Task: Sort the products in the category "Bottles & Formula" by best match.
Action: Mouse moved to (256, 131)
Screenshot: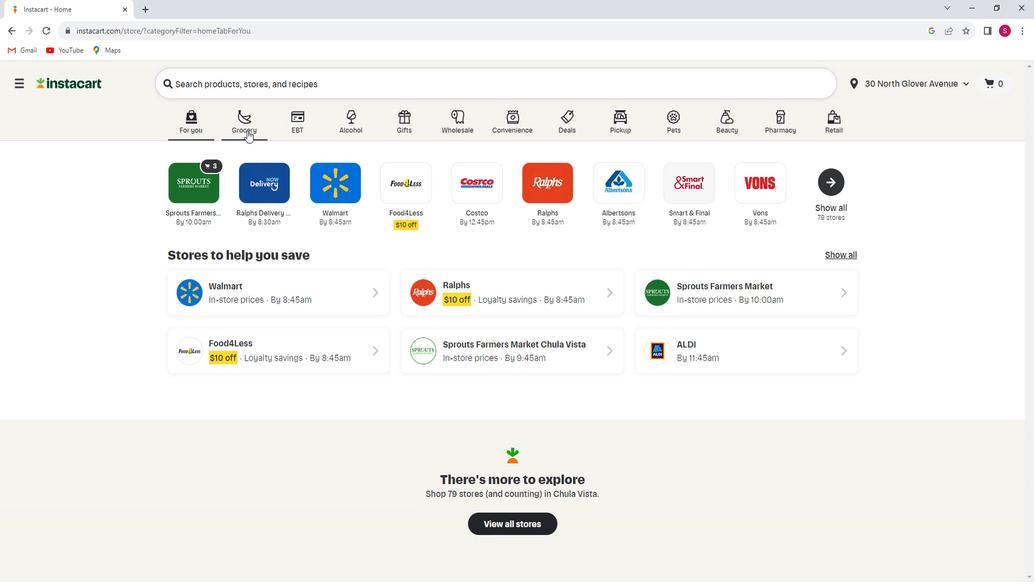 
Action: Mouse pressed left at (256, 131)
Screenshot: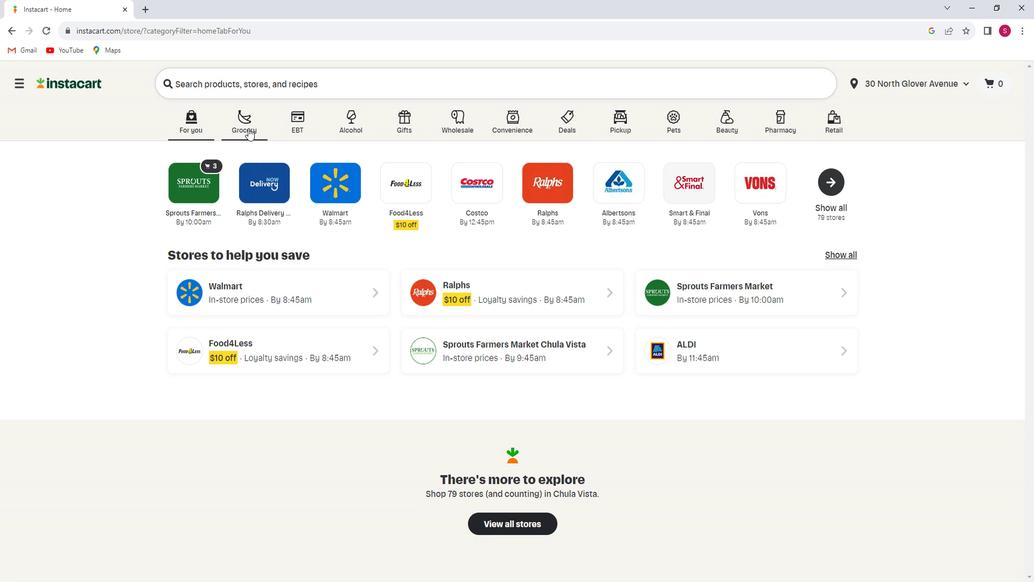 
Action: Mouse moved to (280, 333)
Screenshot: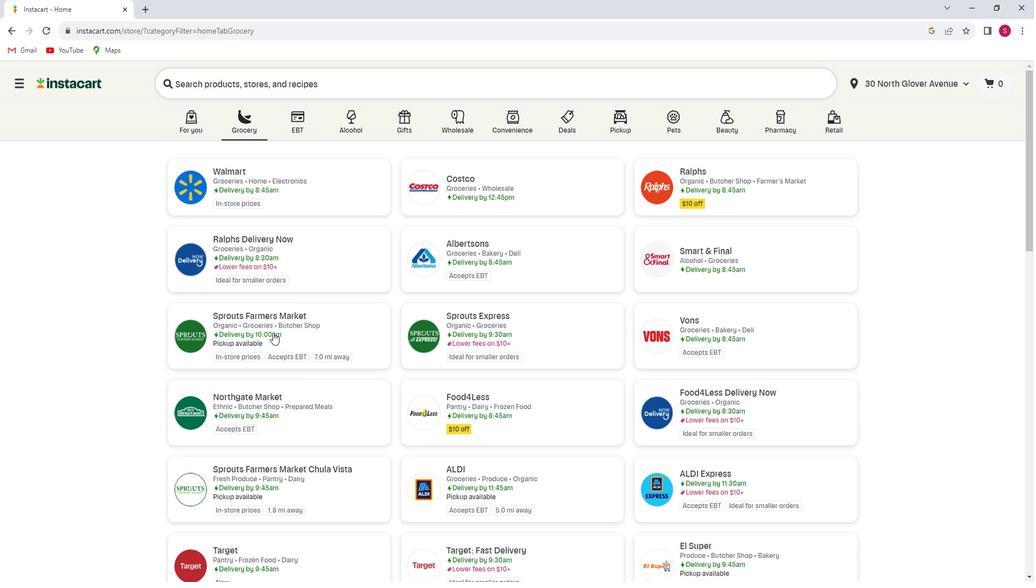 
Action: Mouse pressed left at (280, 333)
Screenshot: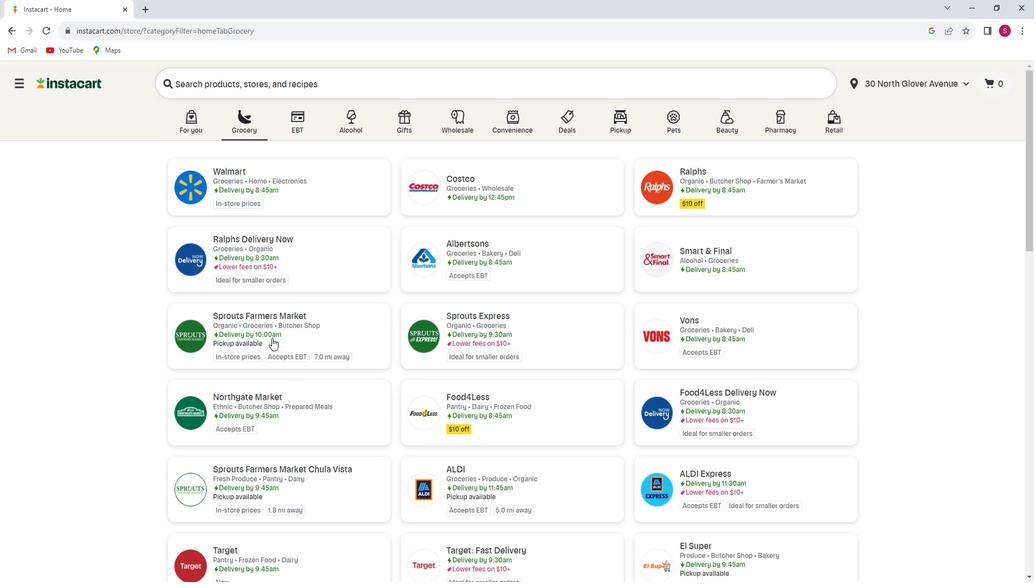 
Action: Mouse moved to (45, 382)
Screenshot: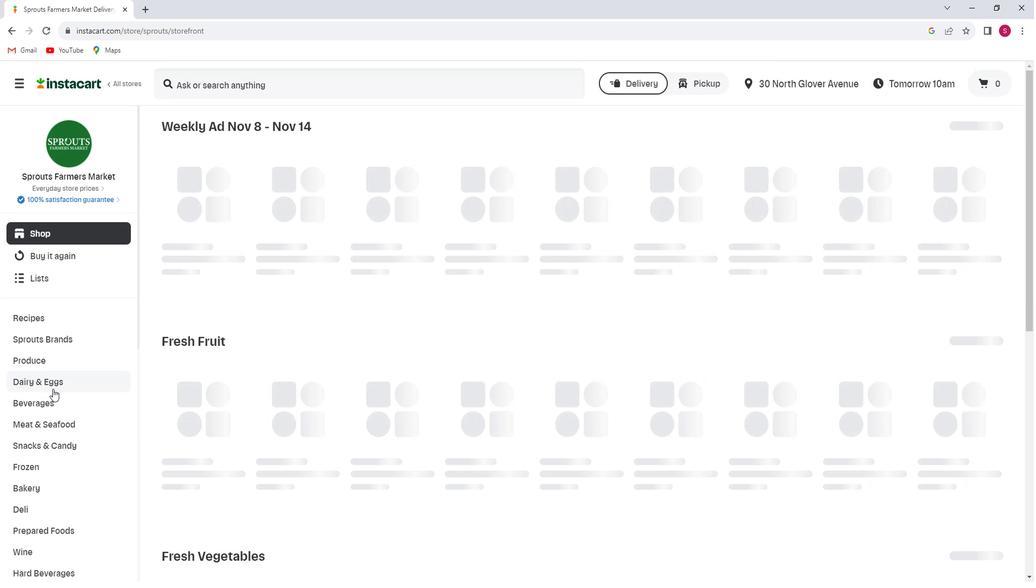 
Action: Mouse scrolled (45, 382) with delta (0, 0)
Screenshot: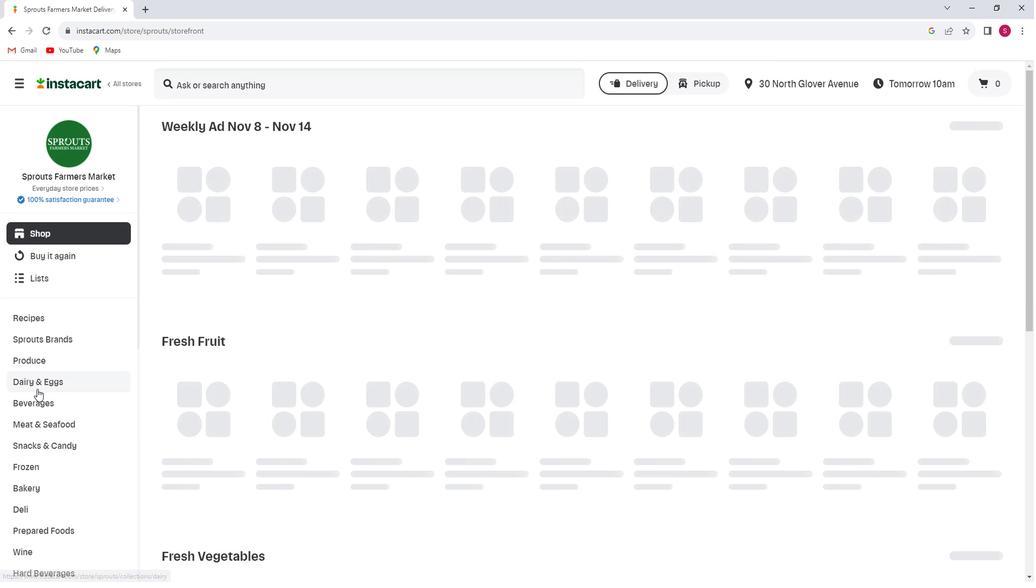 
Action: Mouse scrolled (45, 382) with delta (0, 0)
Screenshot: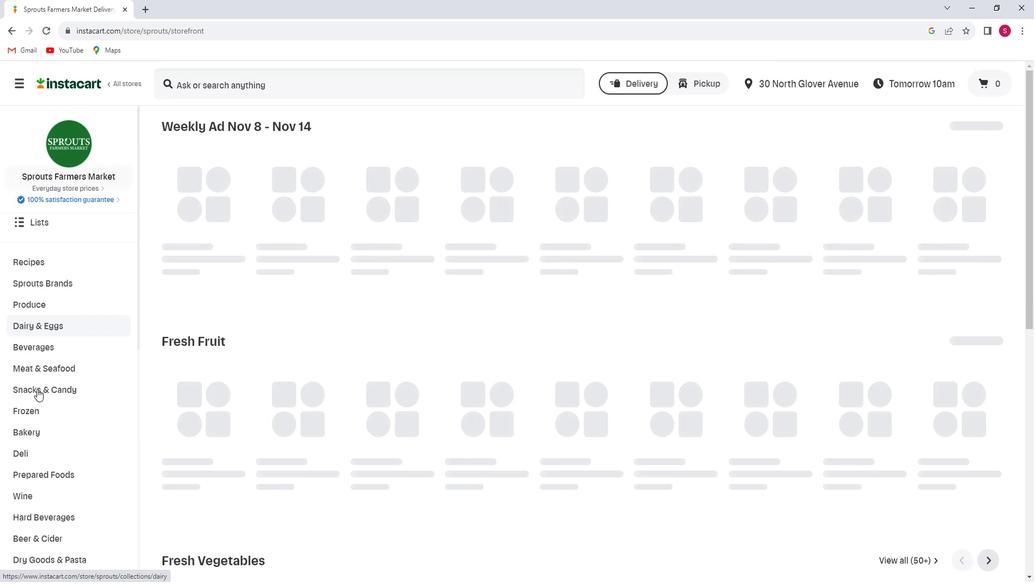 
Action: Mouse scrolled (45, 382) with delta (0, 0)
Screenshot: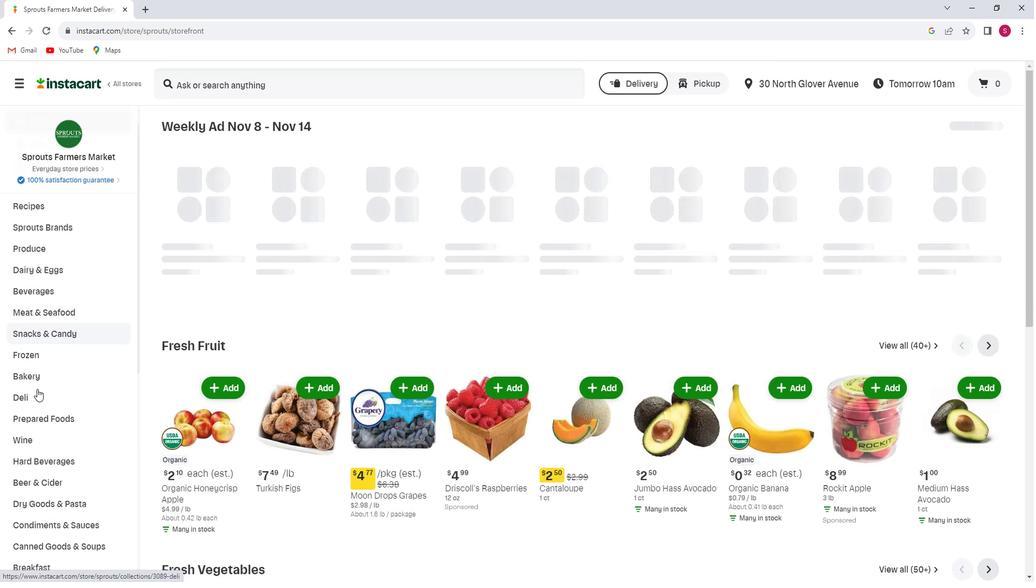 
Action: Mouse scrolled (45, 382) with delta (0, 0)
Screenshot: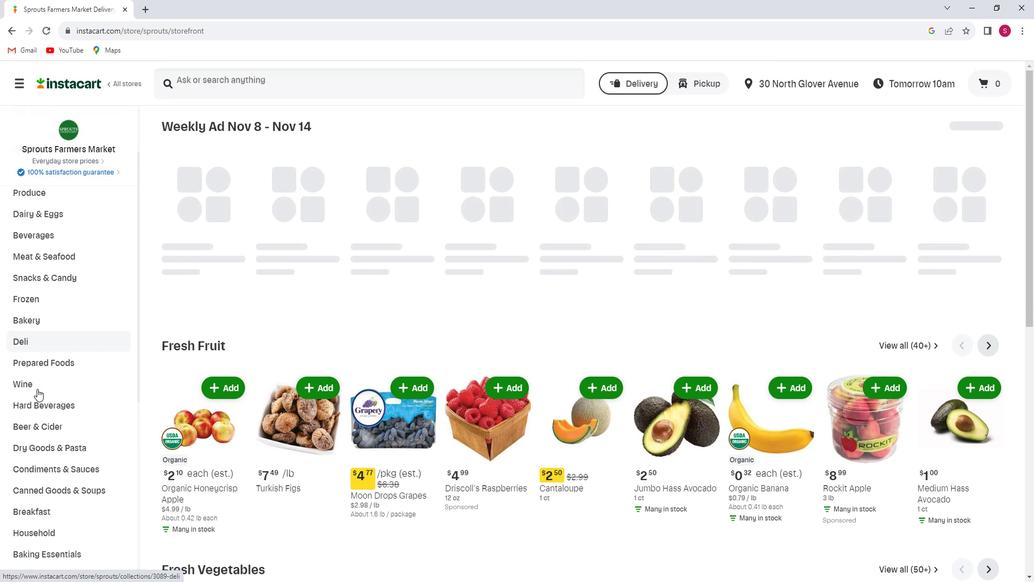 
Action: Mouse scrolled (45, 382) with delta (0, 0)
Screenshot: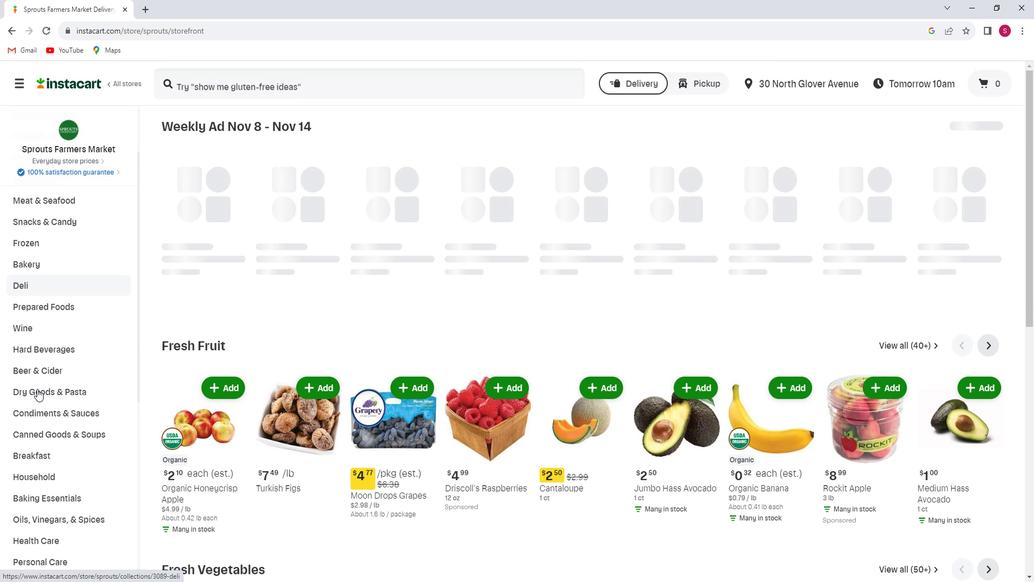 
Action: Mouse scrolled (45, 382) with delta (0, 0)
Screenshot: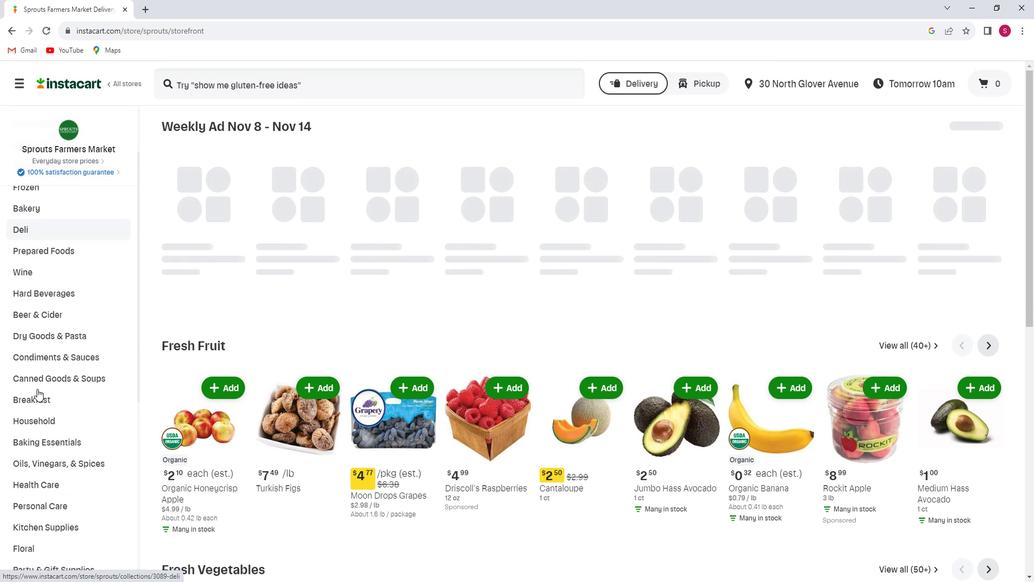 
Action: Mouse scrolled (45, 382) with delta (0, 0)
Screenshot: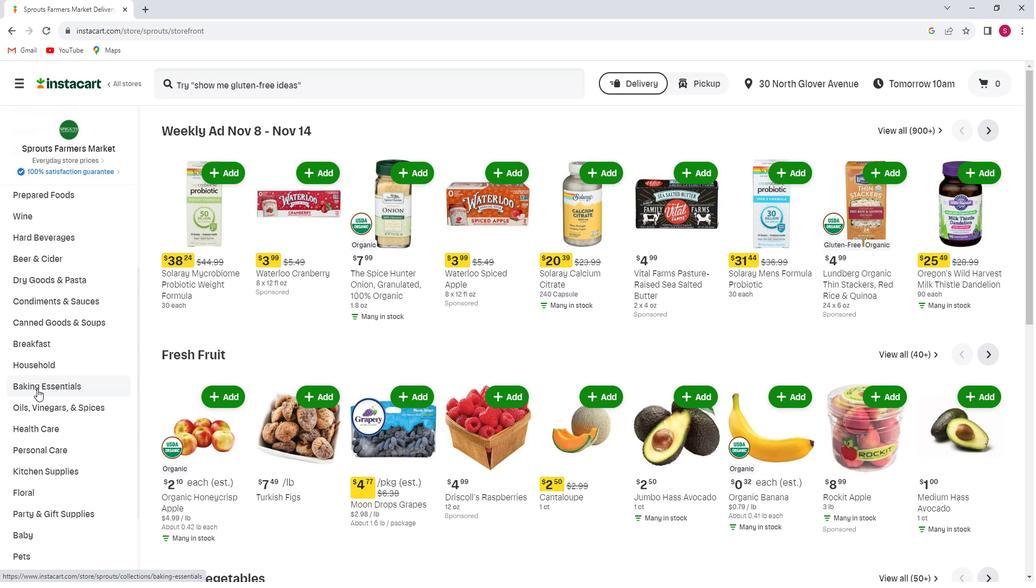 
Action: Mouse moved to (44, 437)
Screenshot: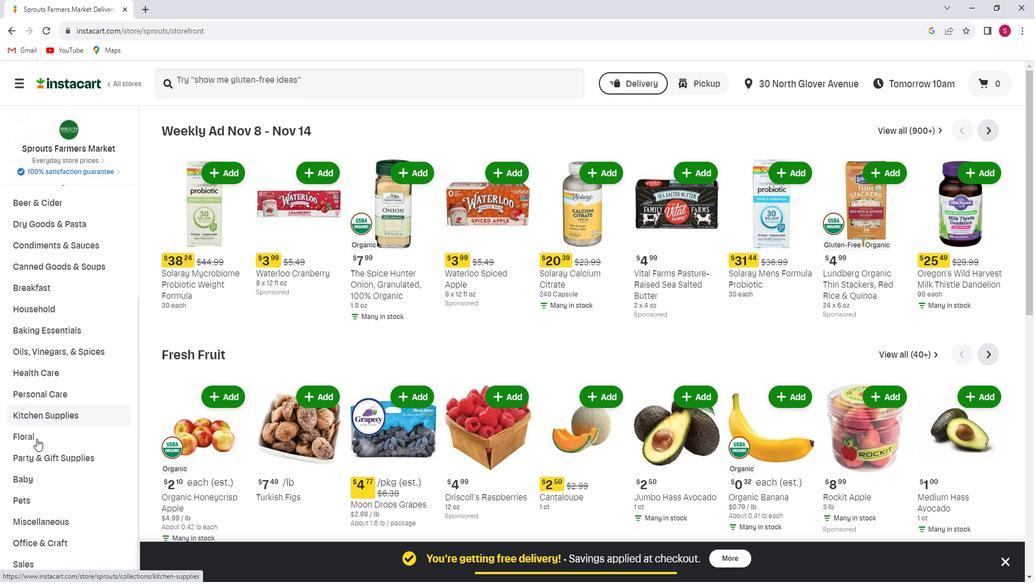 
Action: Mouse scrolled (44, 437) with delta (0, 0)
Screenshot: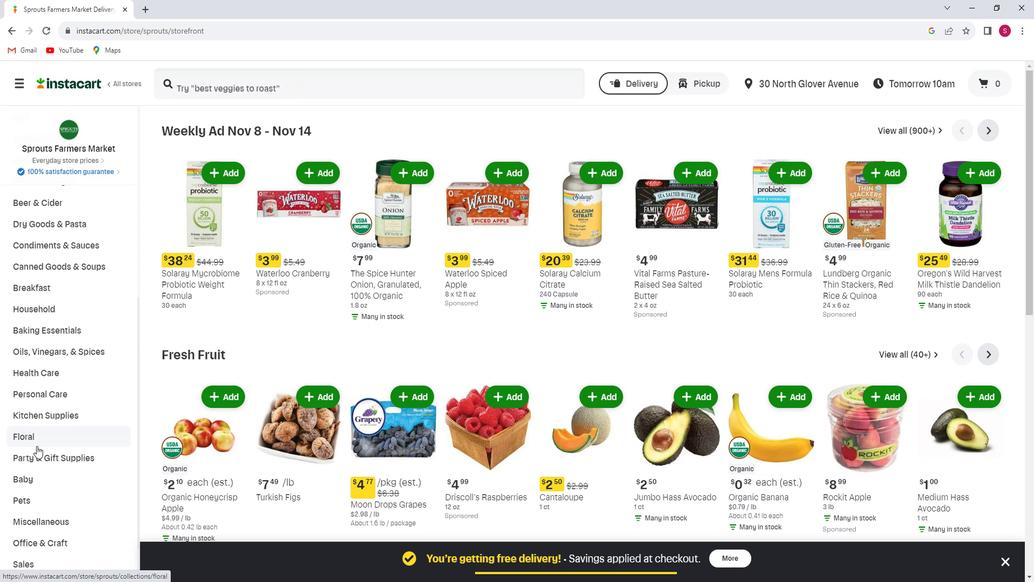 
Action: Mouse moved to (50, 416)
Screenshot: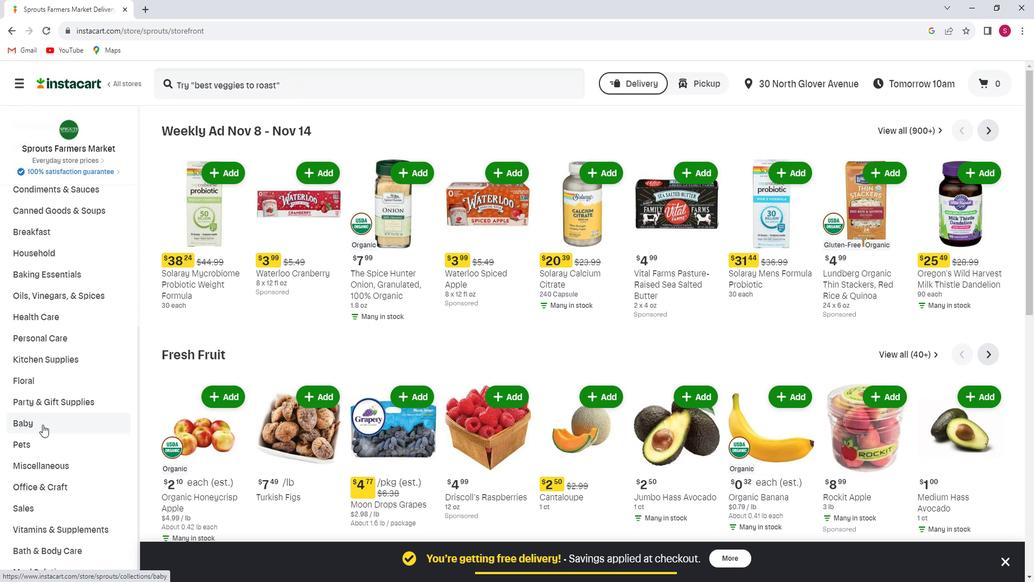 
Action: Mouse pressed left at (50, 416)
Screenshot: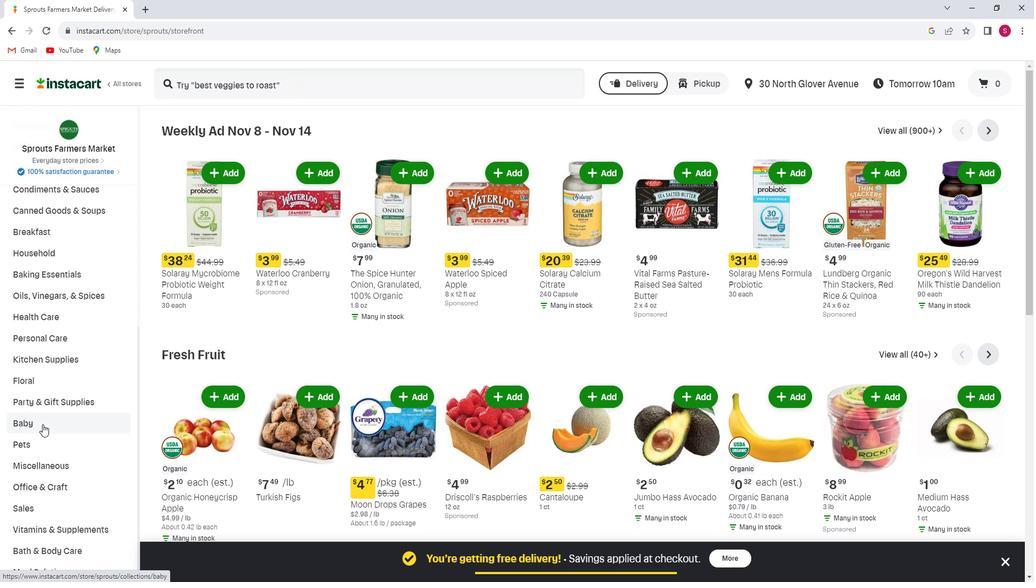 
Action: Mouse moved to (62, 477)
Screenshot: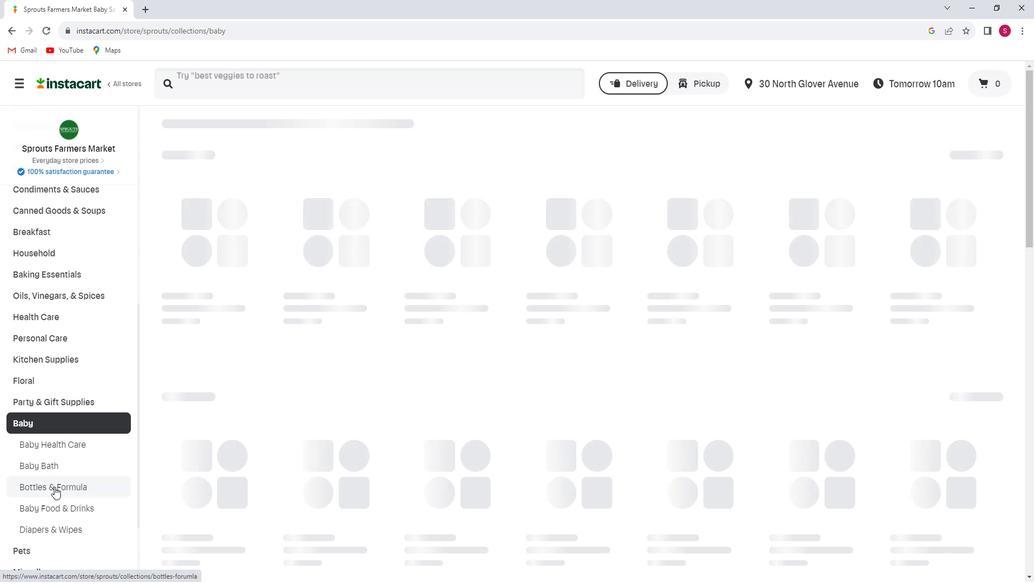 
Action: Mouse pressed left at (62, 477)
Screenshot: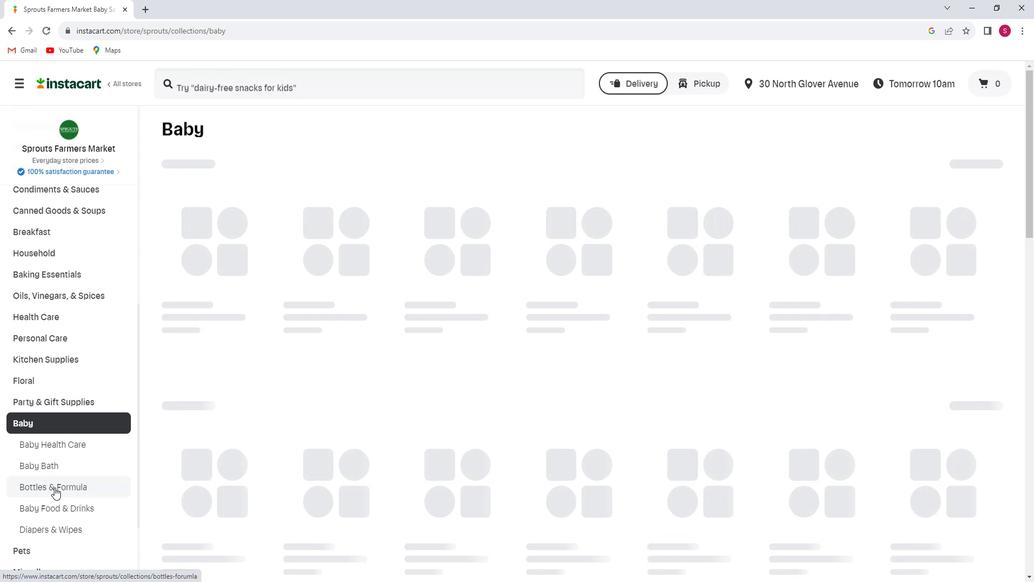 
Action: Mouse moved to (1008, 168)
Screenshot: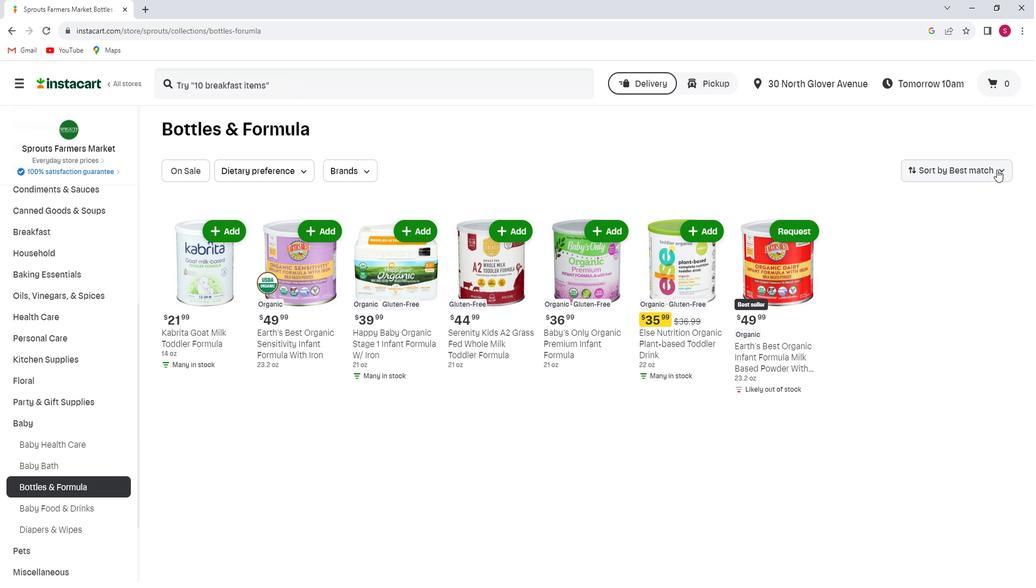 
Action: Mouse pressed left at (1008, 168)
Screenshot: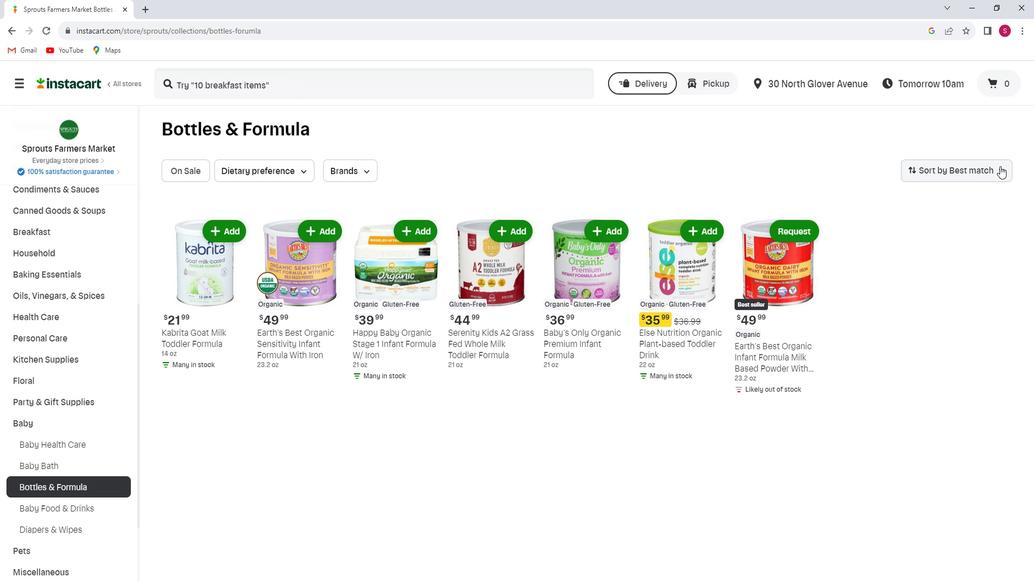 
Action: Mouse moved to (972, 199)
Screenshot: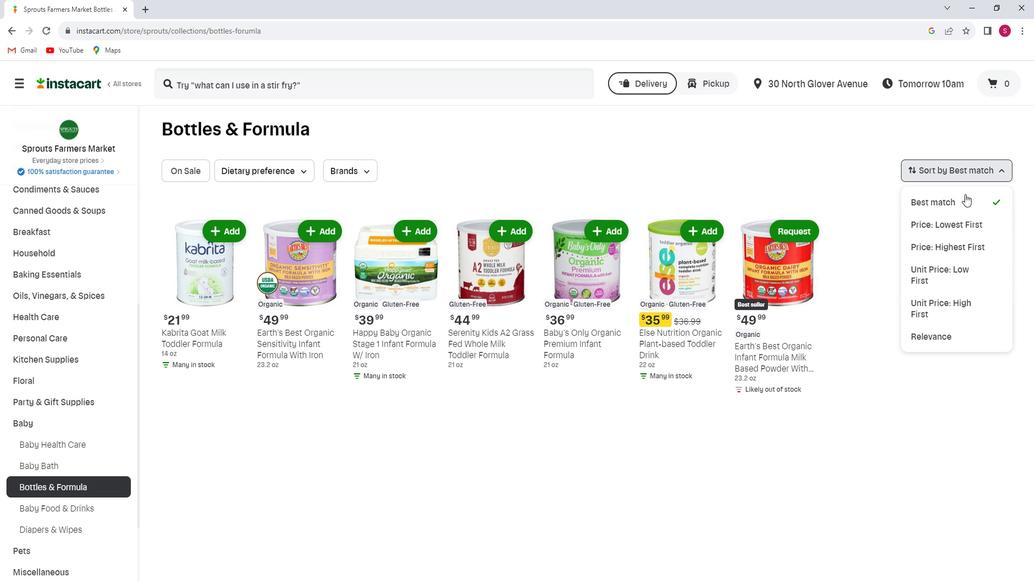 
Action: Mouse pressed left at (972, 199)
Screenshot: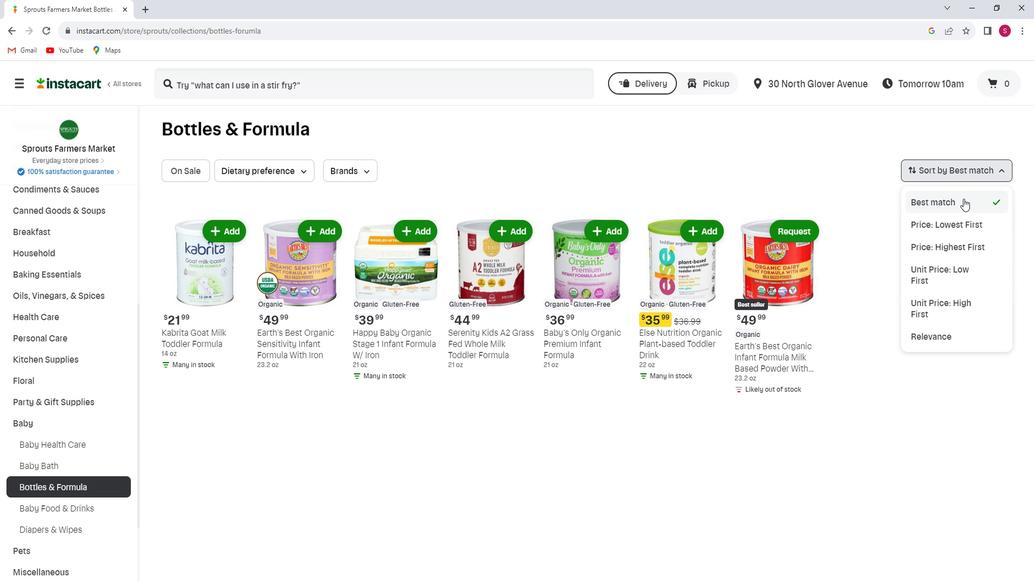 
Action: Mouse moved to (855, 184)
Screenshot: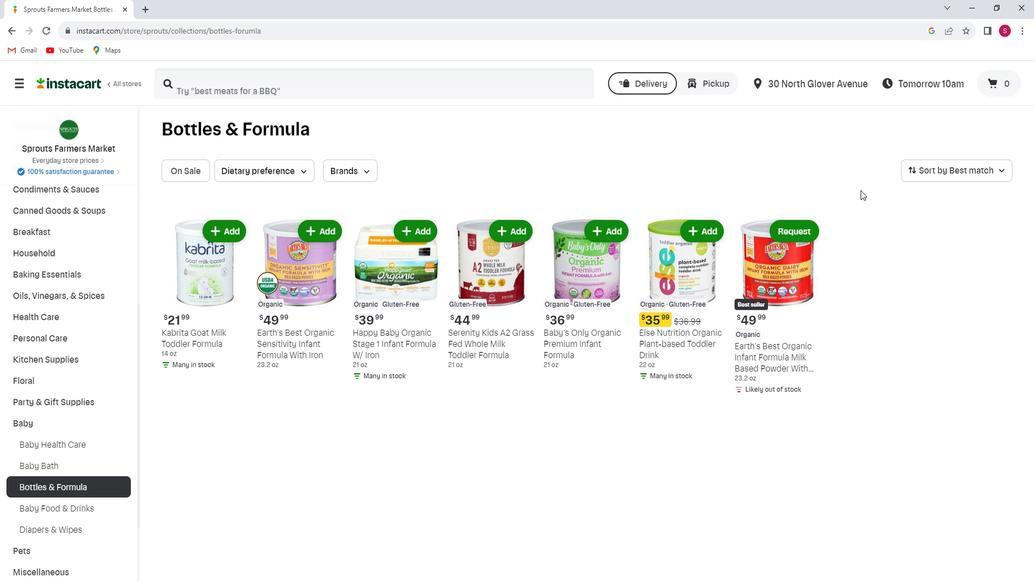 
